 Task: In group updates turn off email notifications.
Action: Mouse moved to (590, 62)
Screenshot: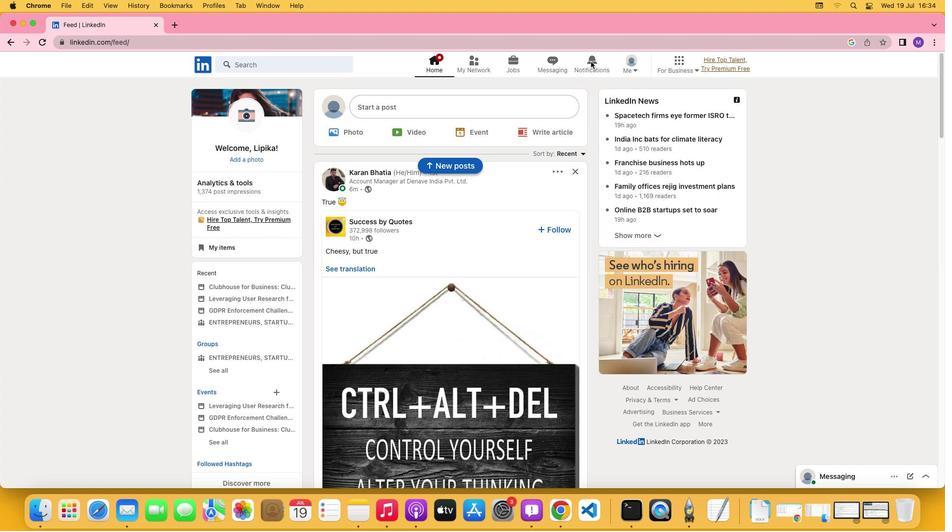 
Action: Mouse pressed left at (590, 62)
Screenshot: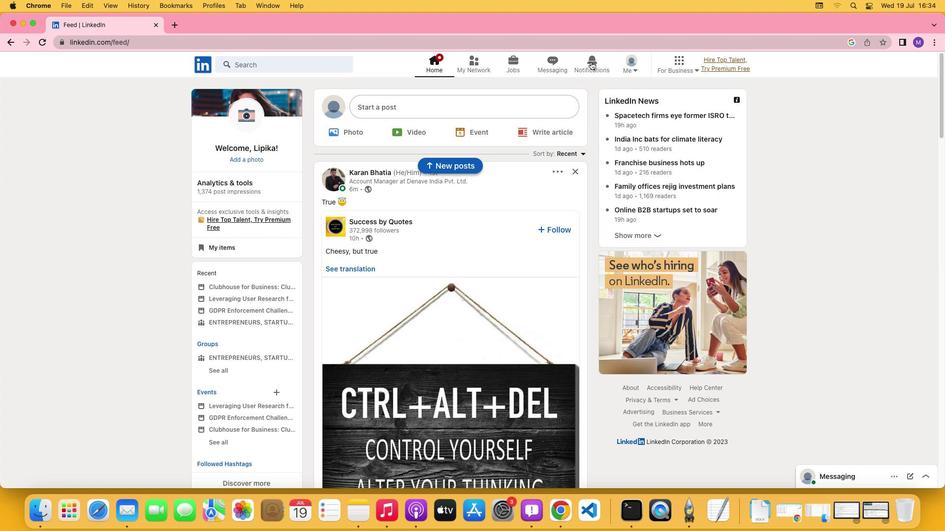
Action: Mouse moved to (592, 64)
Screenshot: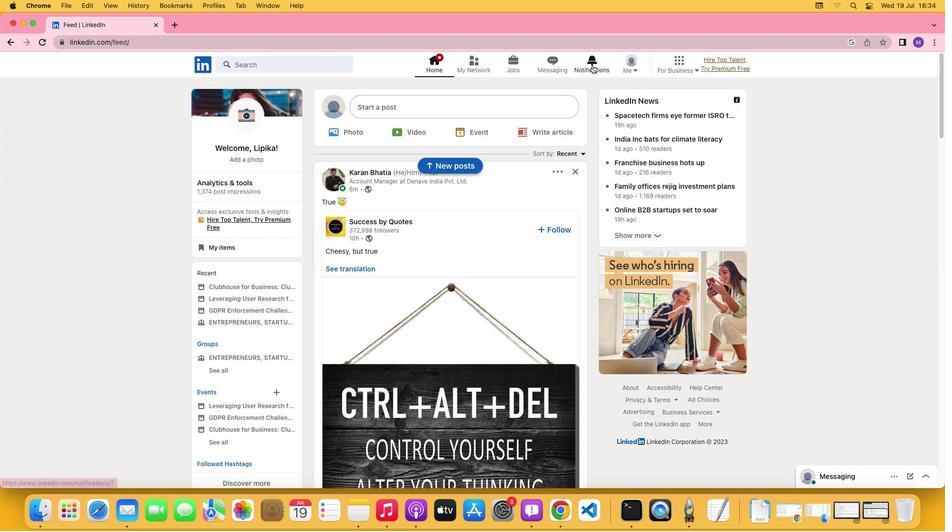 
Action: Mouse pressed left at (592, 64)
Screenshot: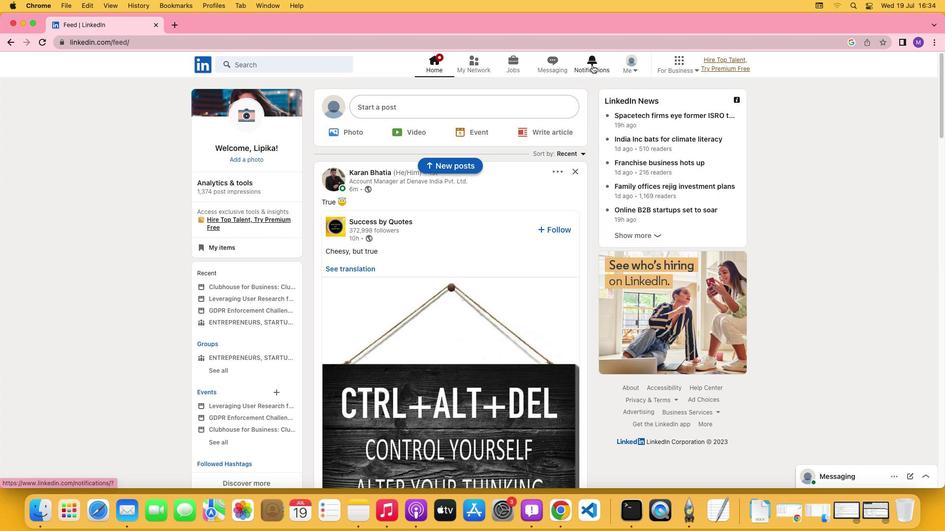
Action: Mouse moved to (223, 127)
Screenshot: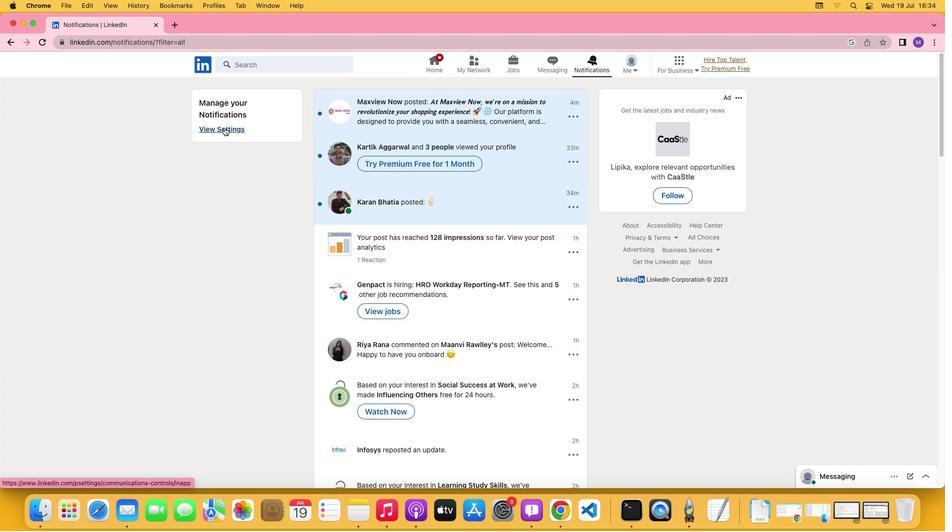 
Action: Mouse pressed left at (223, 127)
Screenshot: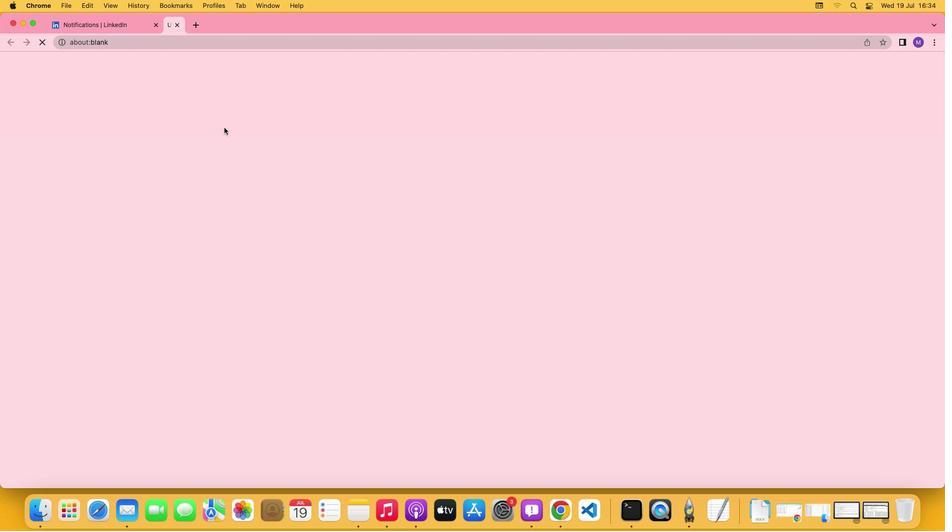 
Action: Mouse moved to (386, 247)
Screenshot: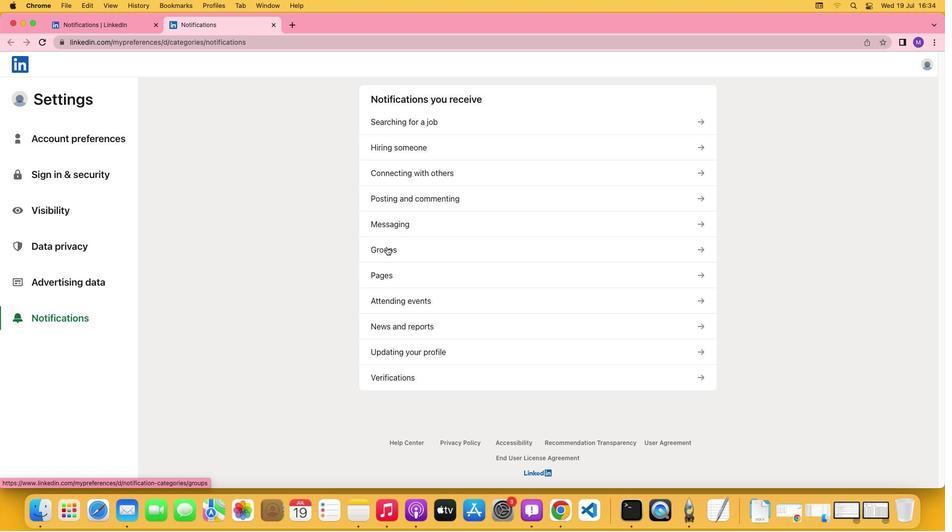 
Action: Mouse pressed left at (386, 247)
Screenshot: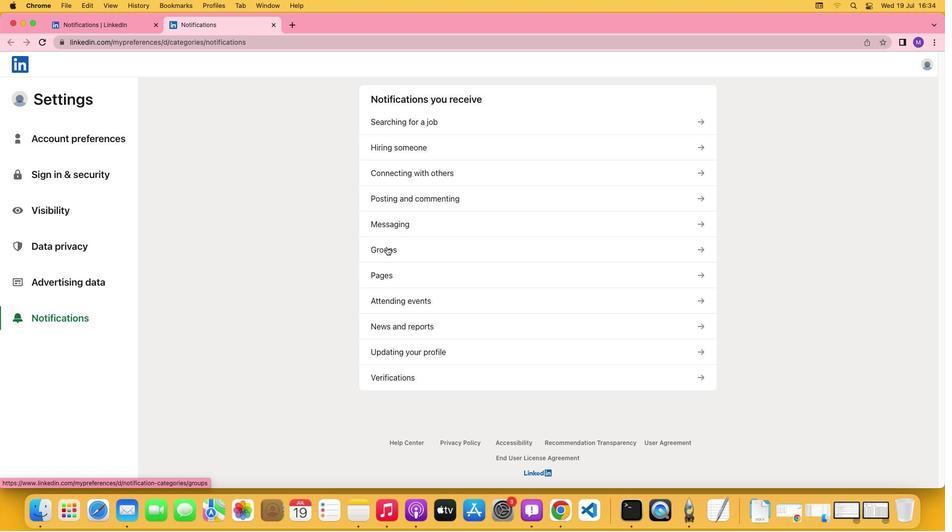
Action: Mouse moved to (415, 194)
Screenshot: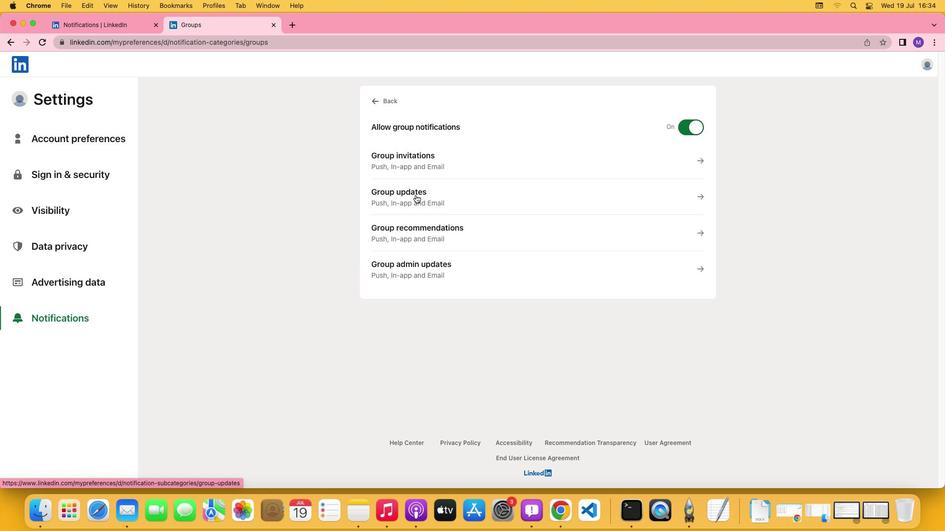 
Action: Mouse pressed left at (415, 194)
Screenshot: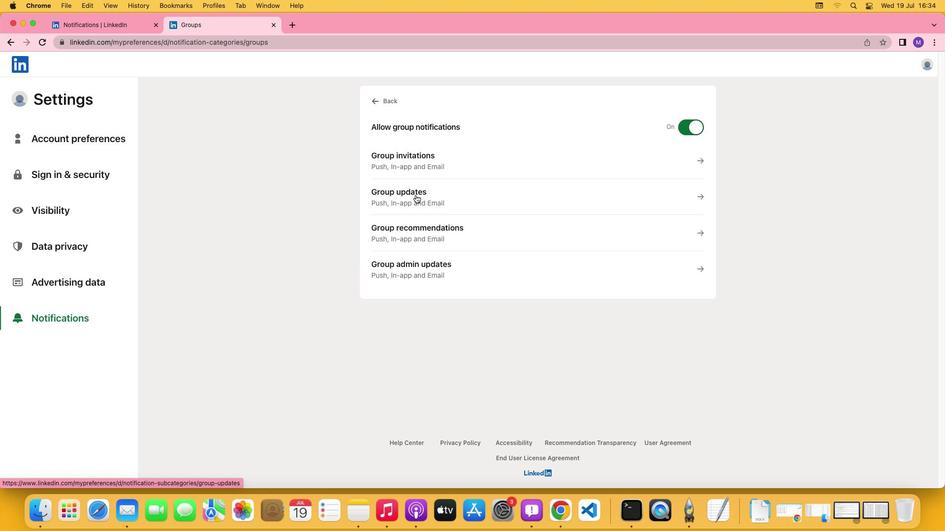 
Action: Mouse moved to (696, 264)
Screenshot: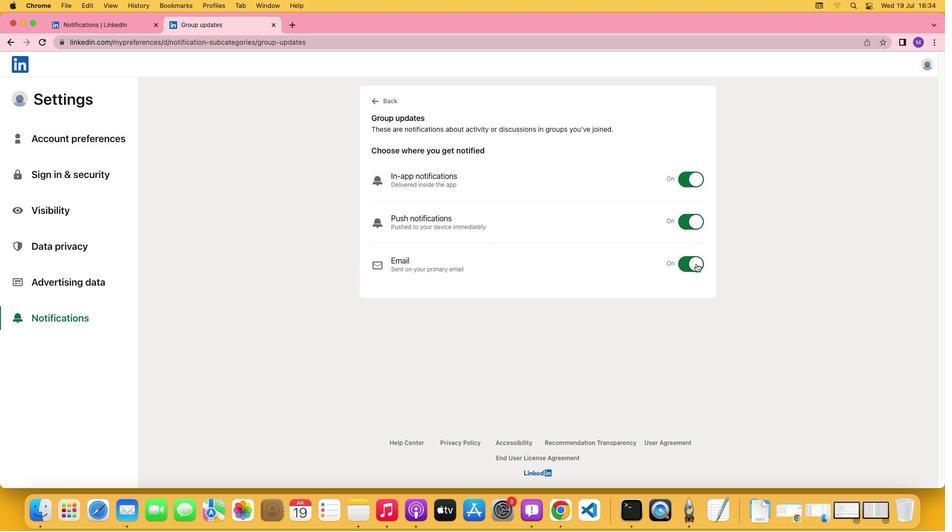 
Action: Mouse pressed left at (696, 264)
Screenshot: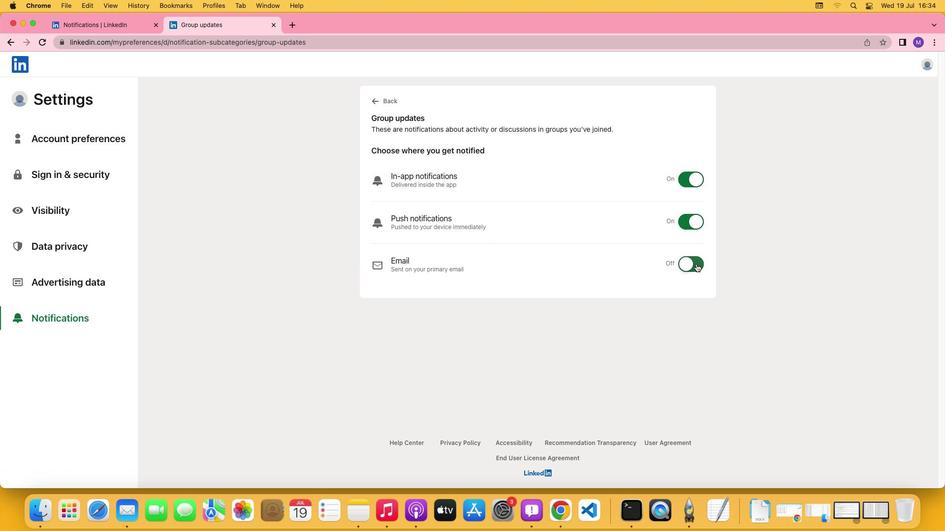 
Action: Mouse moved to (686, 283)
Screenshot: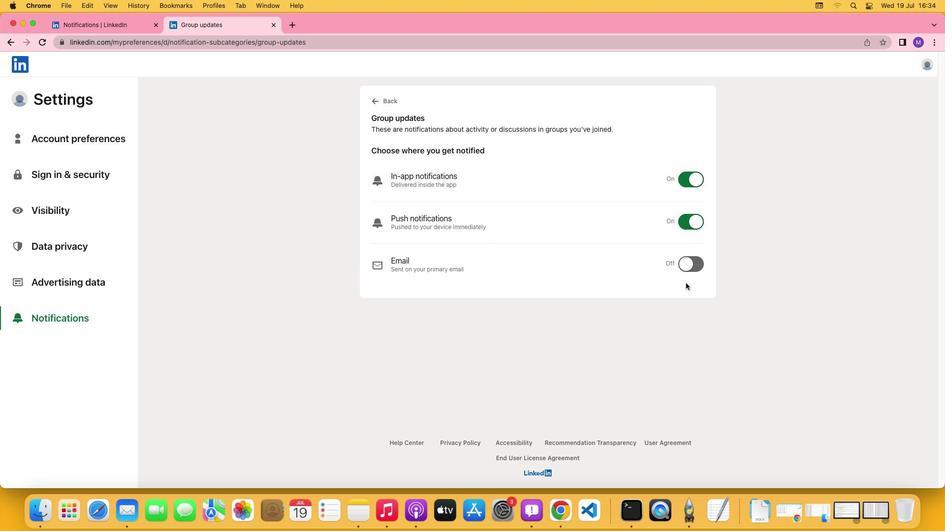 
